 Task: Look for products in the category "Soy Sauces" from Store Brand only.
Action: Mouse moved to (264, 122)
Screenshot: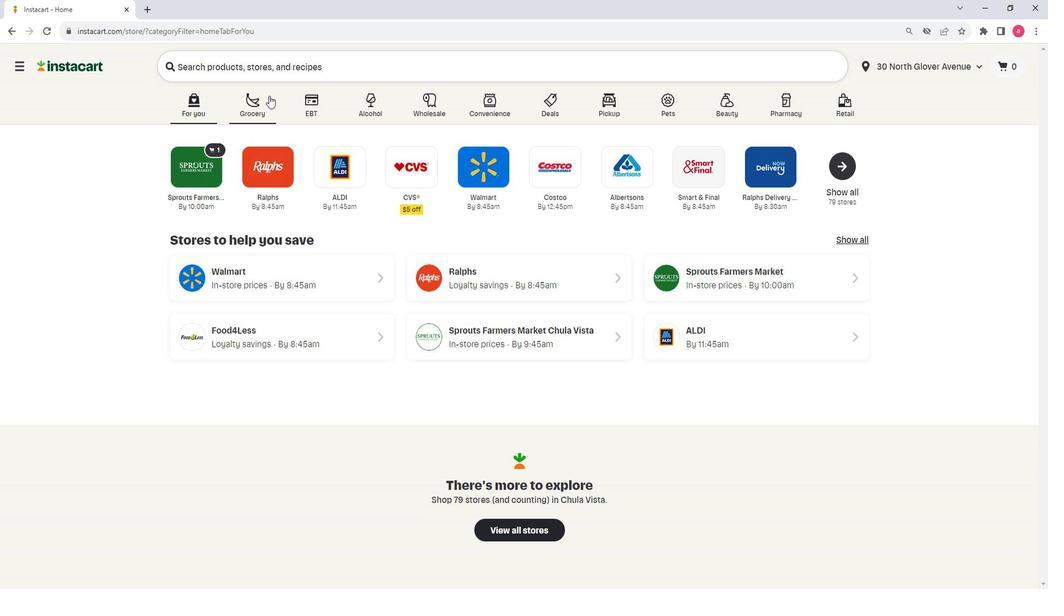 
Action: Mouse pressed left at (264, 122)
Screenshot: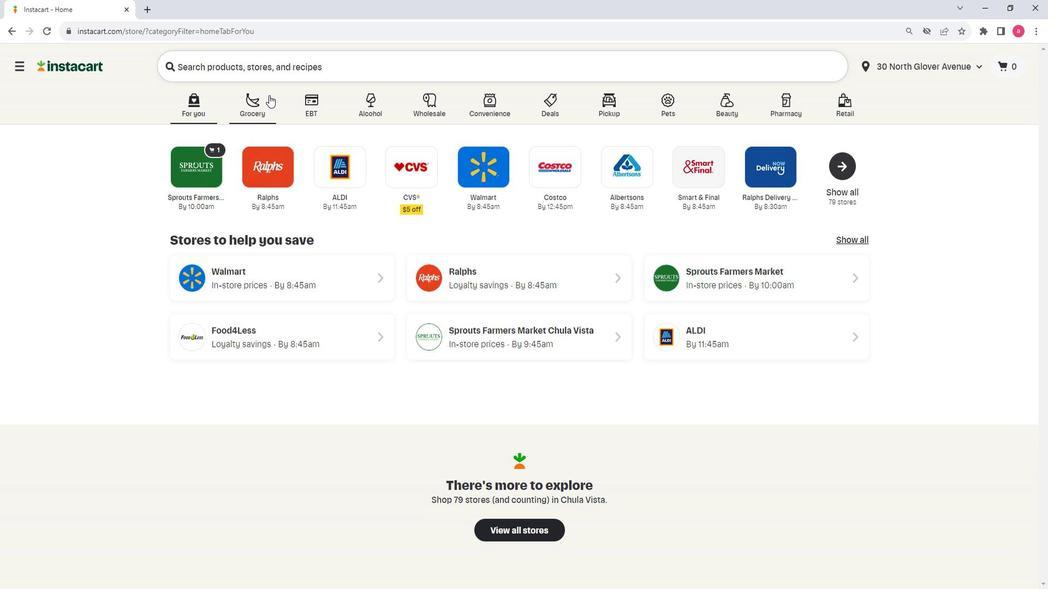 
Action: Mouse moved to (301, 306)
Screenshot: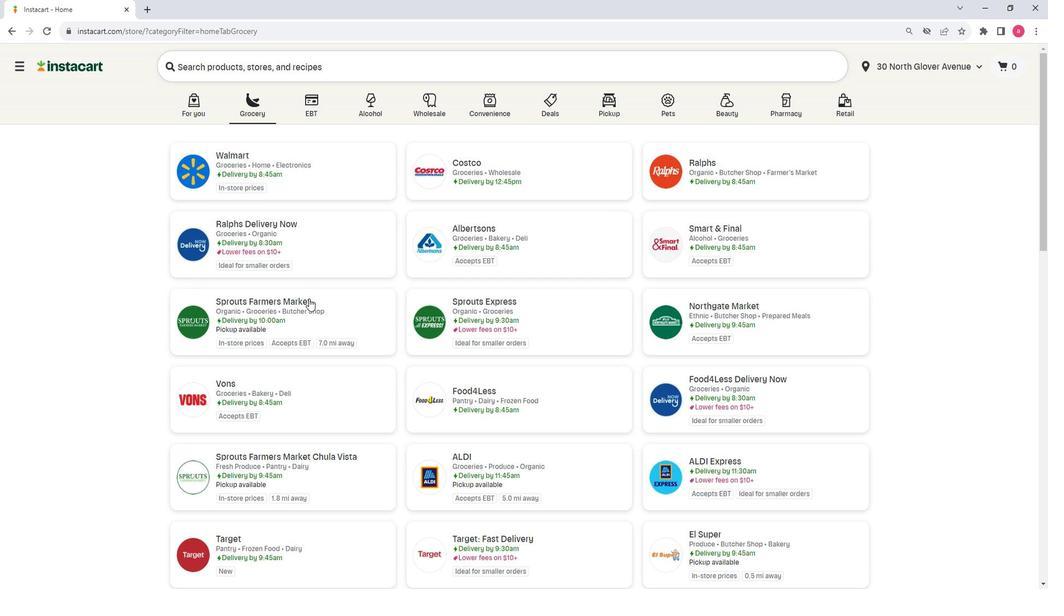 
Action: Mouse pressed left at (301, 306)
Screenshot: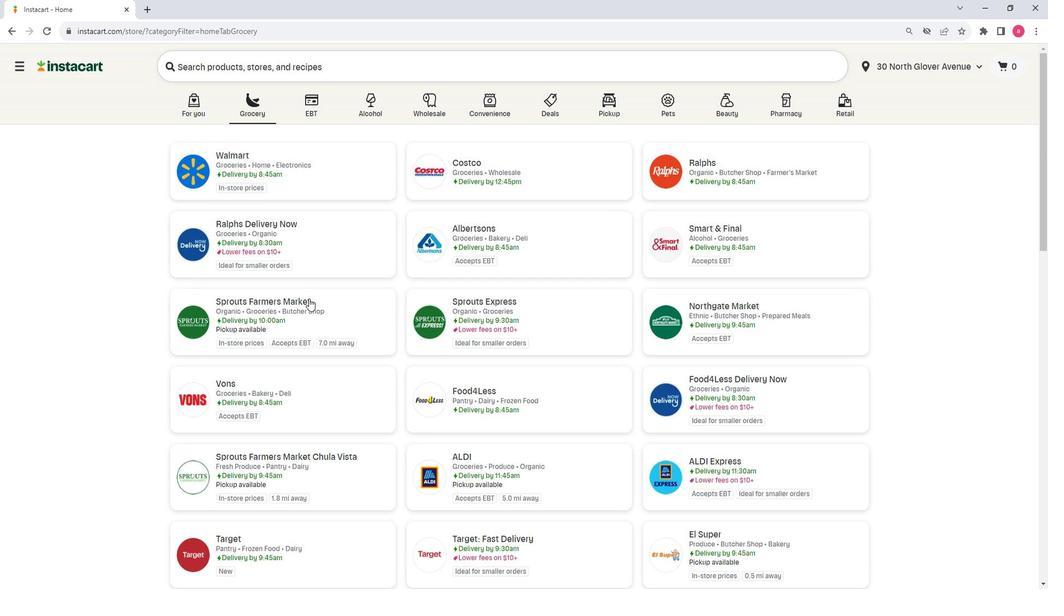 
Action: Mouse moved to (80, 367)
Screenshot: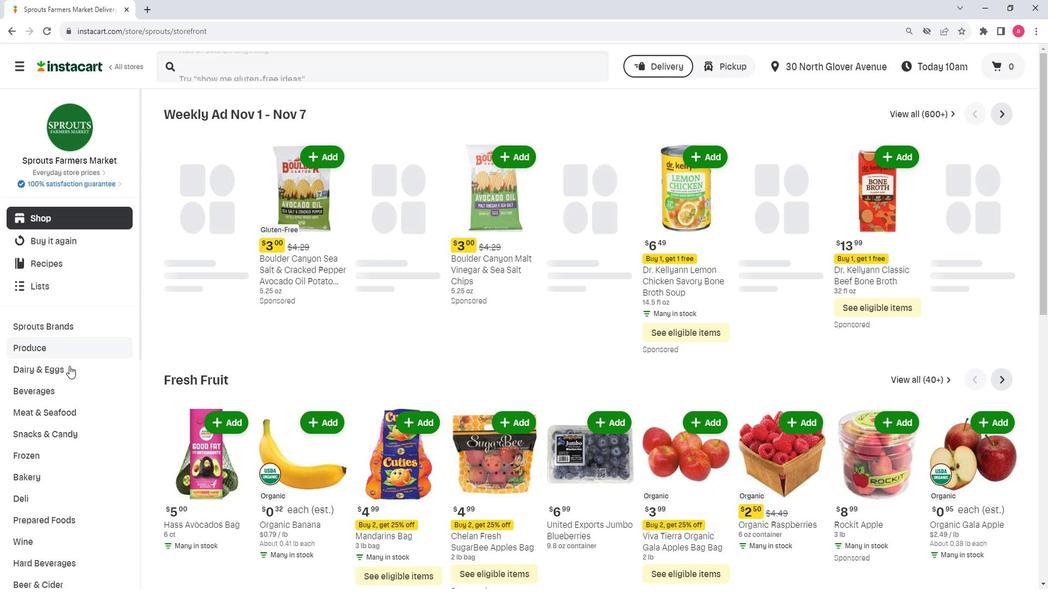 
Action: Mouse scrolled (80, 367) with delta (0, 0)
Screenshot: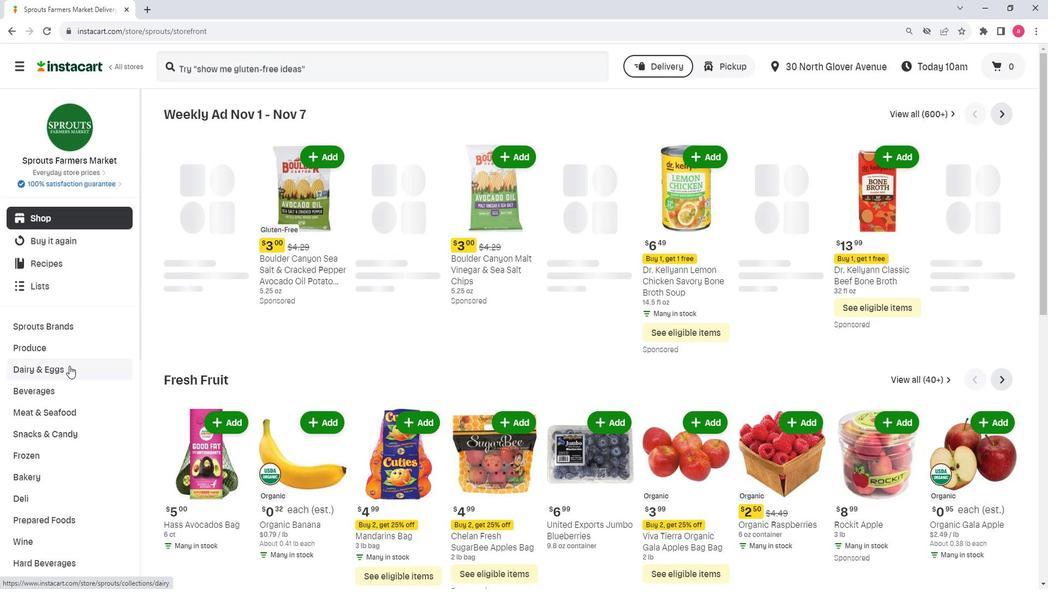 
Action: Mouse scrolled (80, 367) with delta (0, 0)
Screenshot: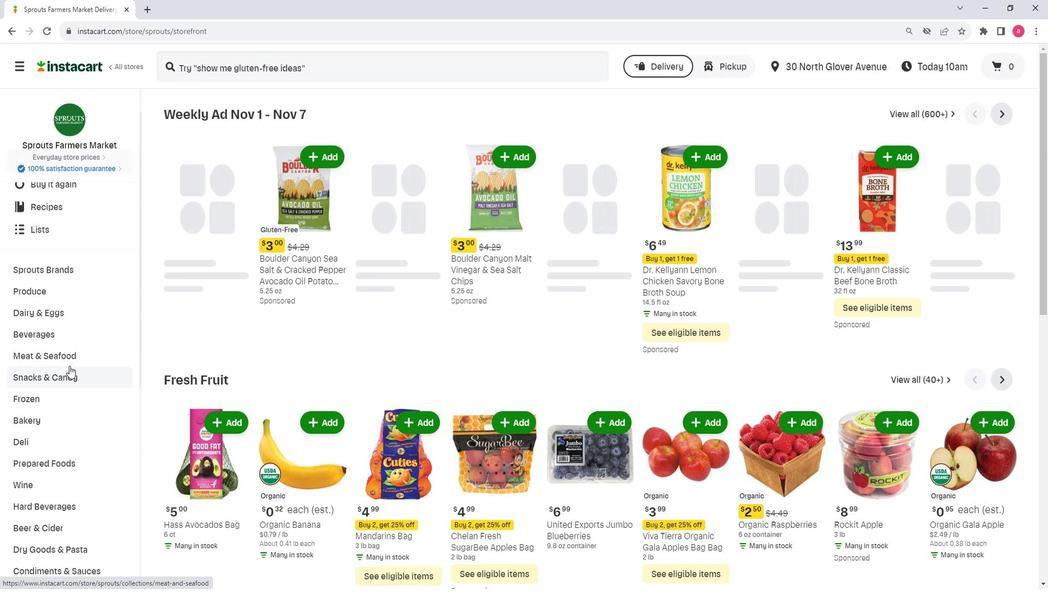 
Action: Mouse moved to (88, 388)
Screenshot: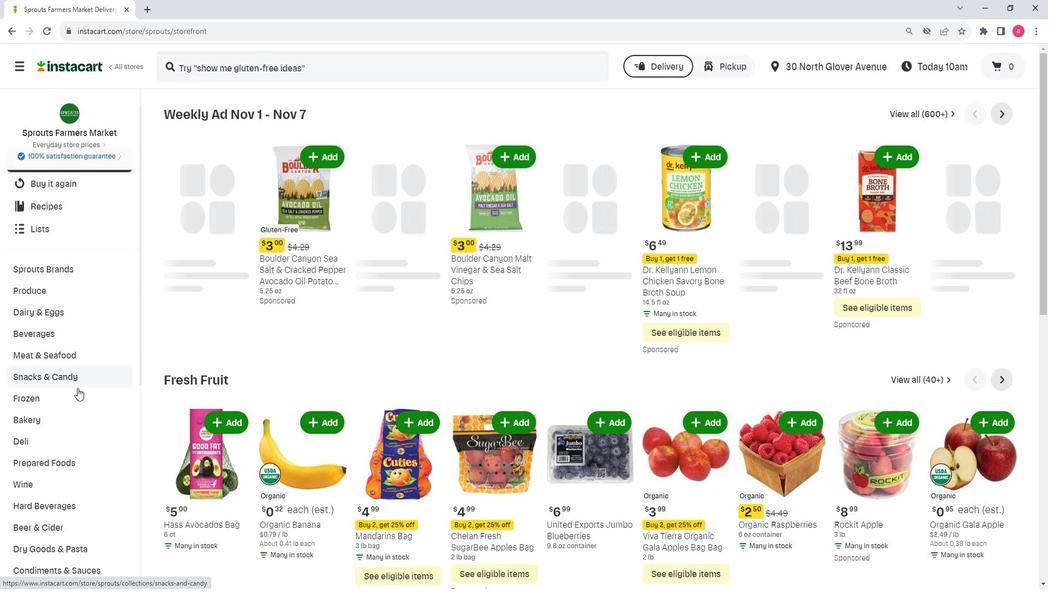 
Action: Mouse scrolled (88, 387) with delta (0, 0)
Screenshot: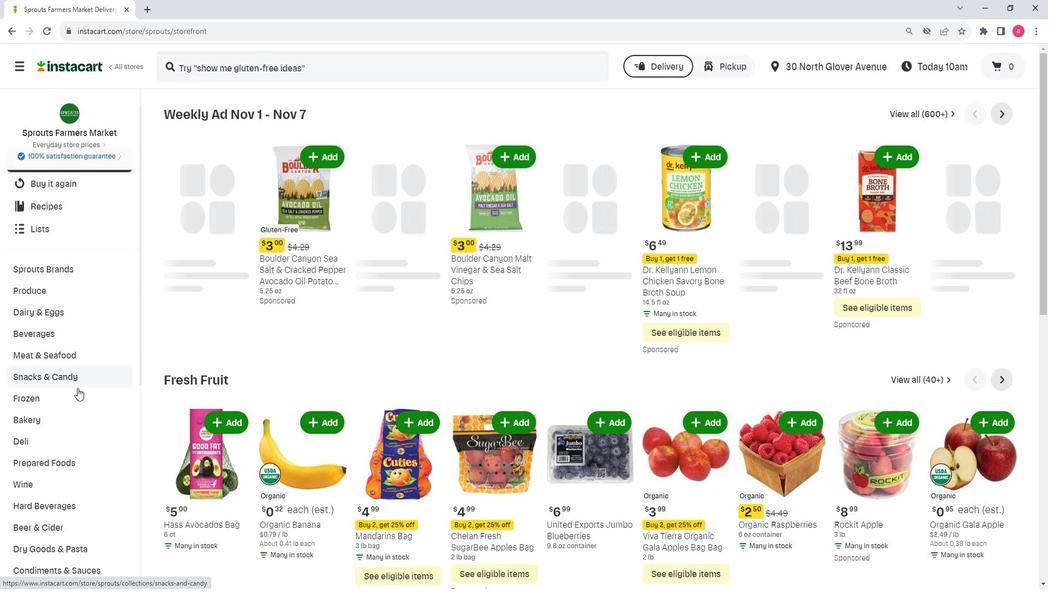
Action: Mouse moved to (88, 388)
Screenshot: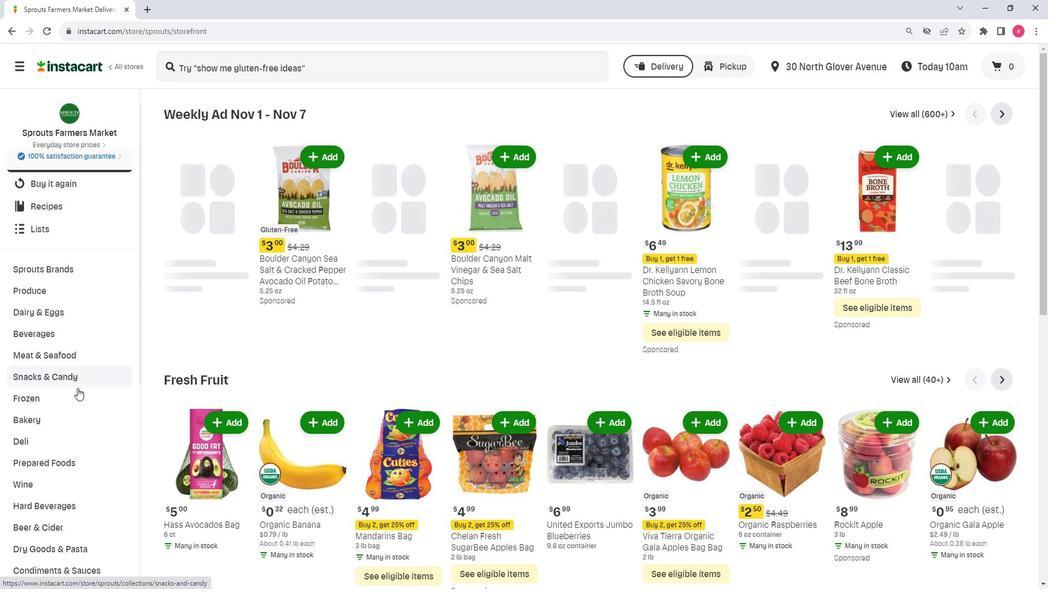 
Action: Mouse scrolled (88, 388) with delta (0, 0)
Screenshot: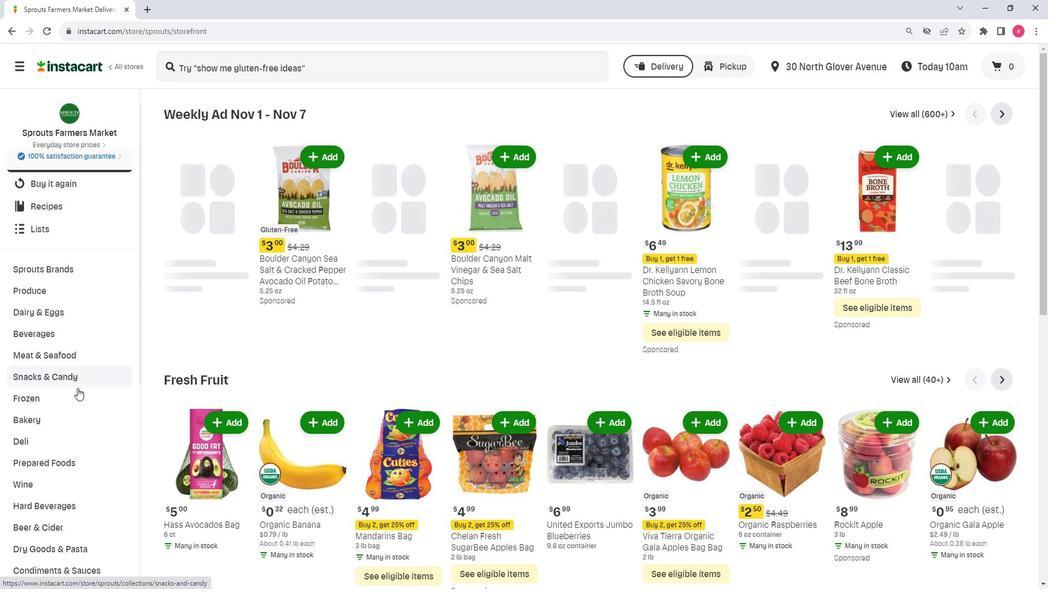 
Action: Mouse scrolled (88, 388) with delta (0, 0)
Screenshot: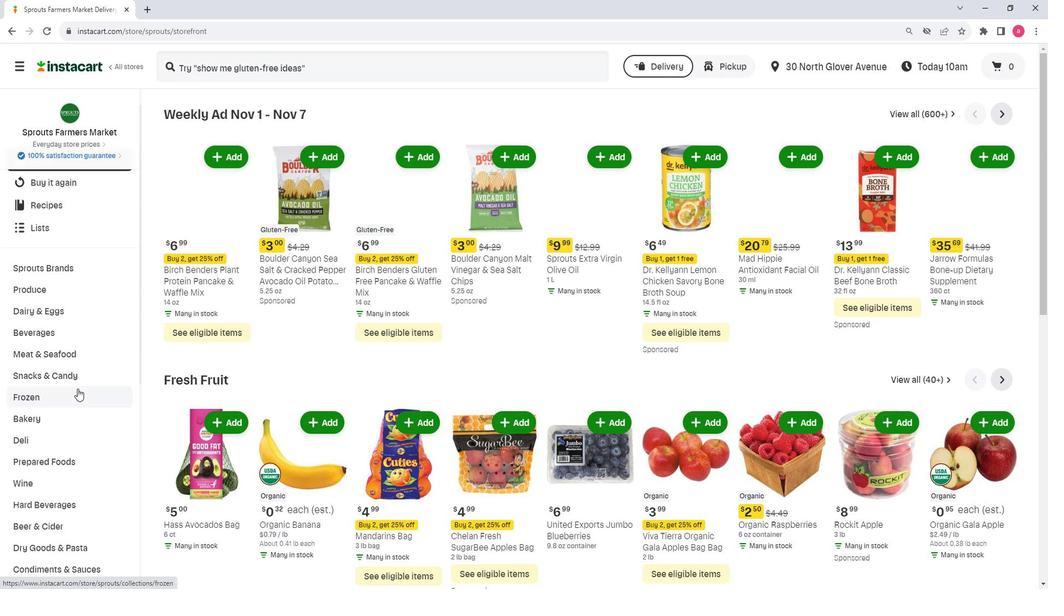 
Action: Mouse moved to (102, 395)
Screenshot: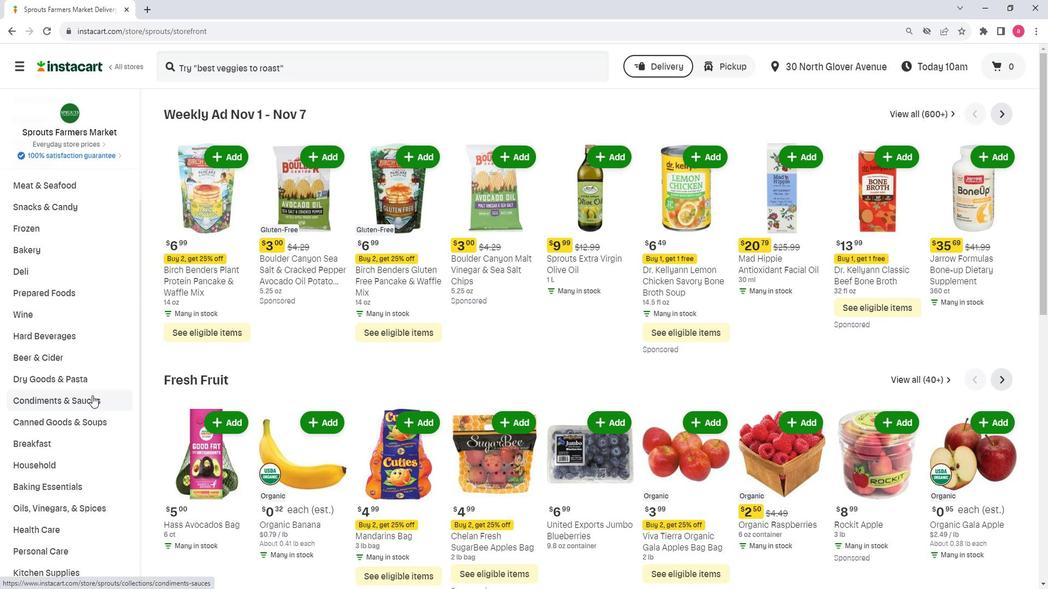 
Action: Mouse pressed left at (102, 395)
Screenshot: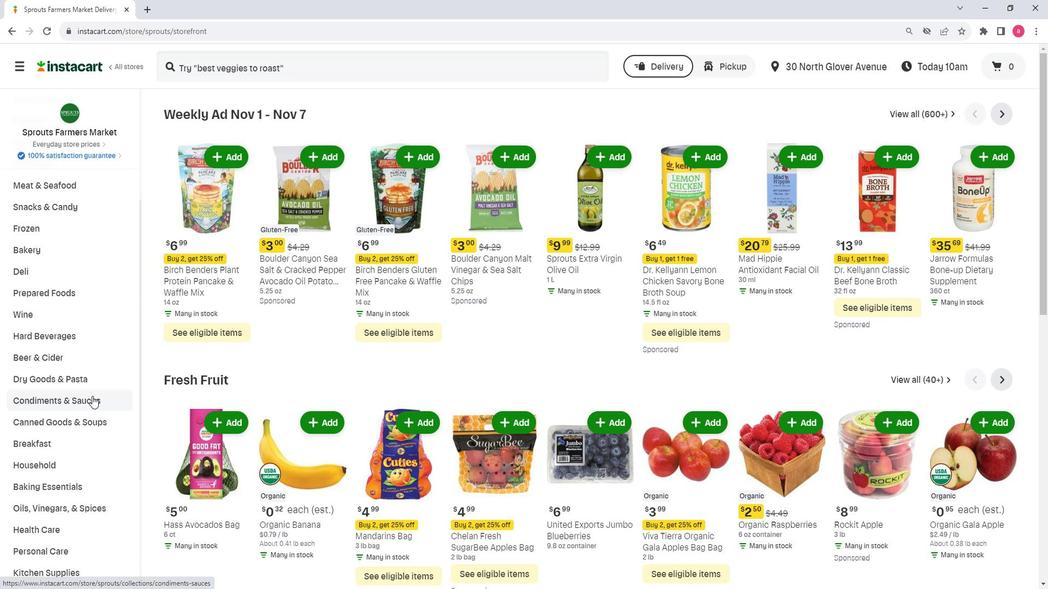 
Action: Mouse moved to (632, 162)
Screenshot: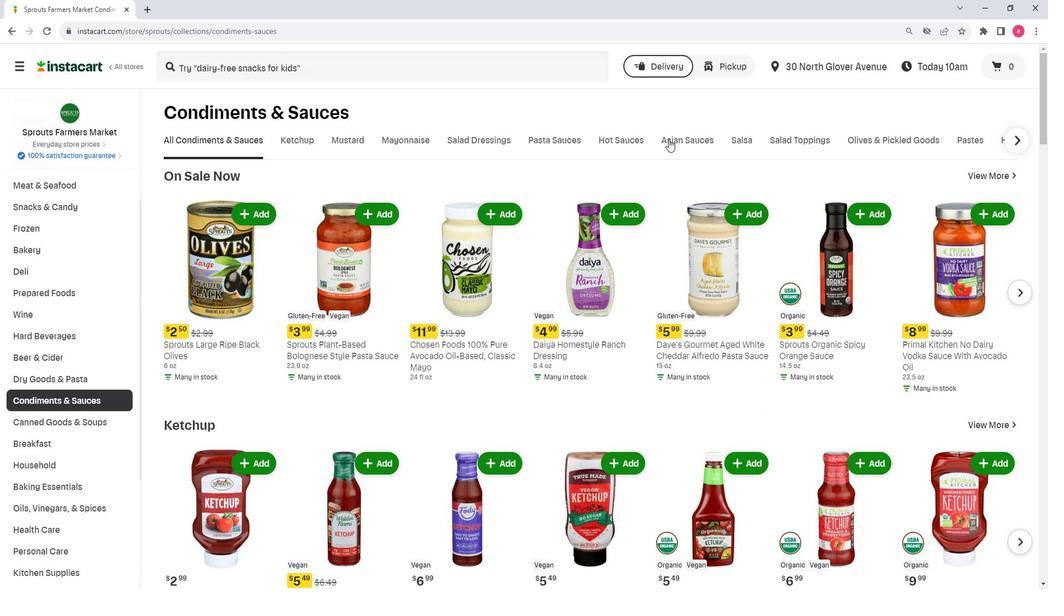 
Action: Mouse pressed left at (632, 162)
Screenshot: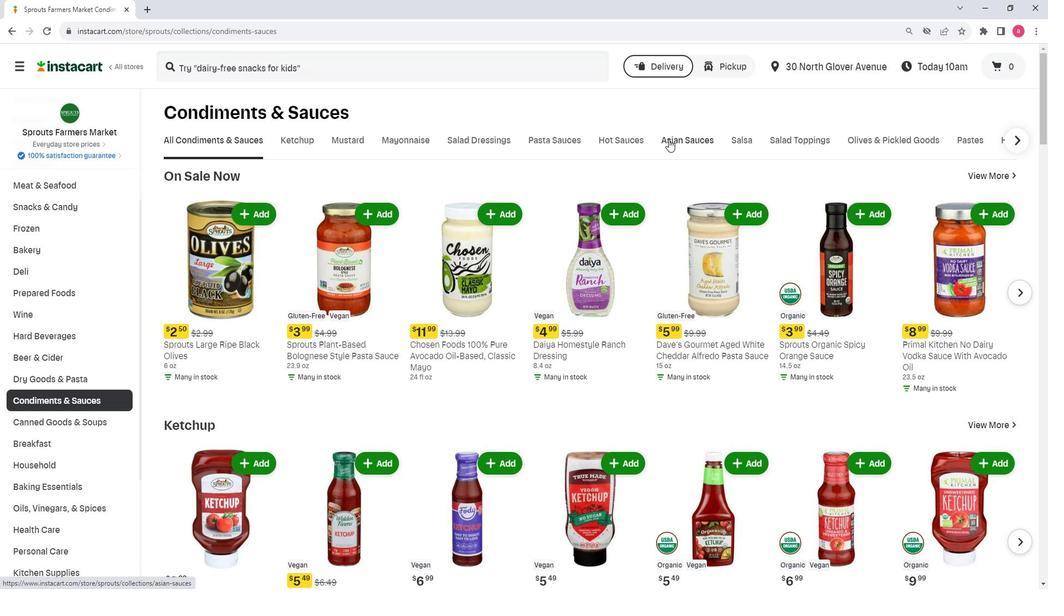 
Action: Mouse moved to (241, 206)
Screenshot: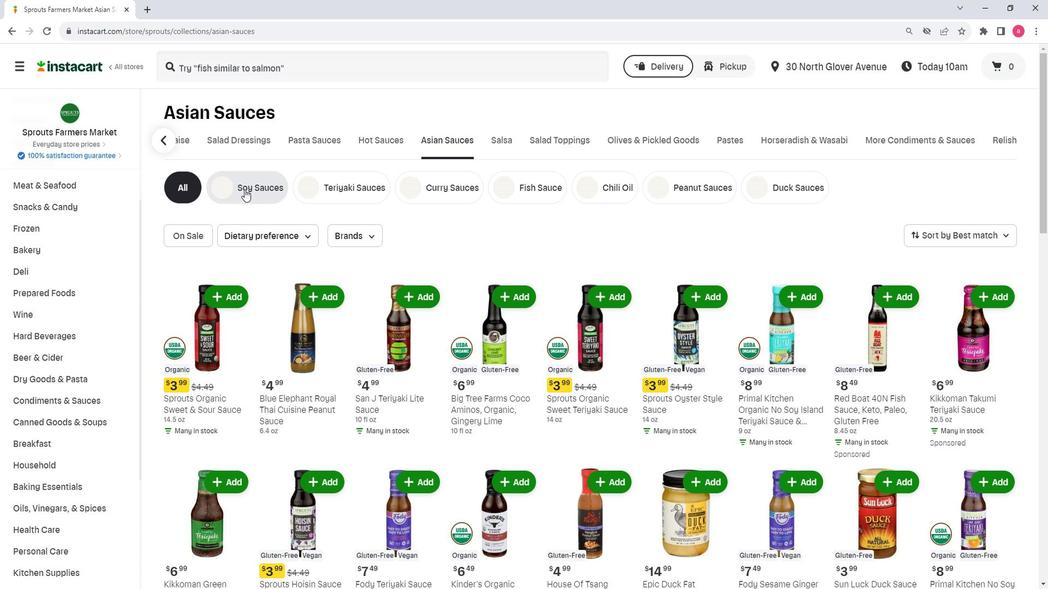 
Action: Mouse pressed left at (241, 206)
Screenshot: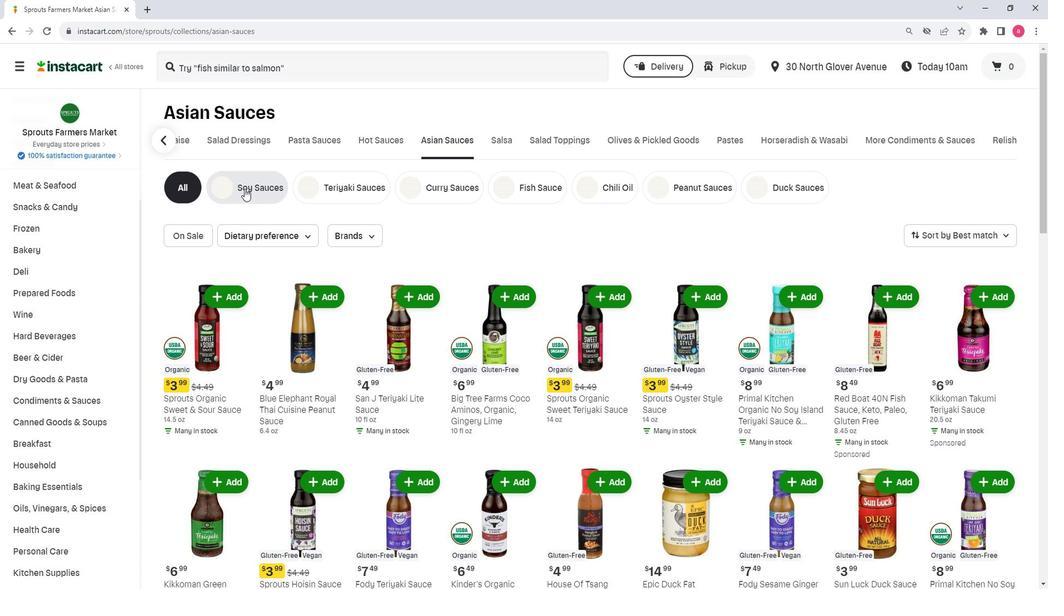 
Action: Mouse moved to (294, 252)
Screenshot: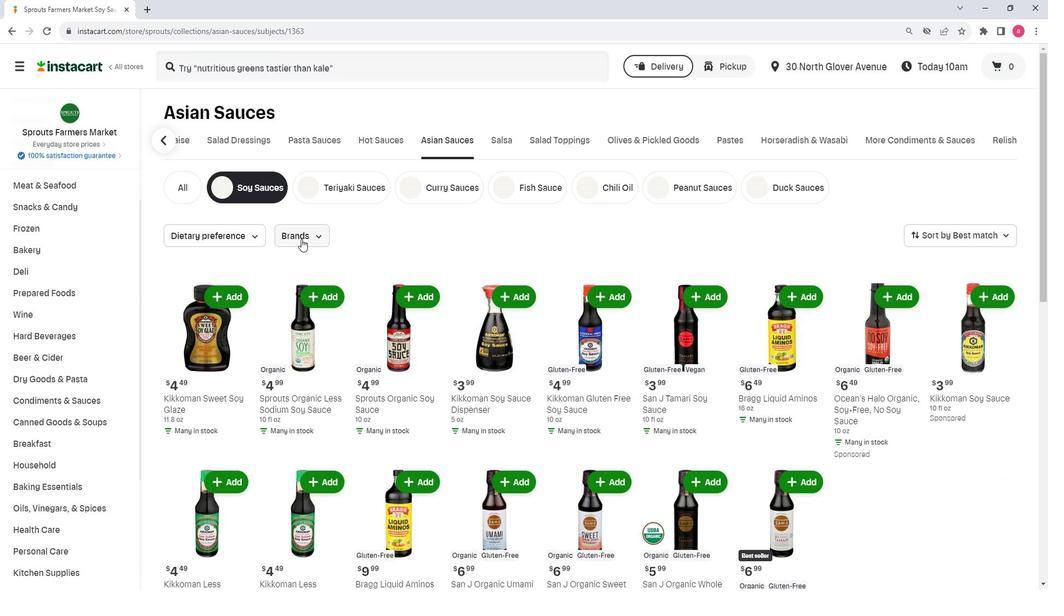 
Action: Mouse pressed left at (294, 252)
Screenshot: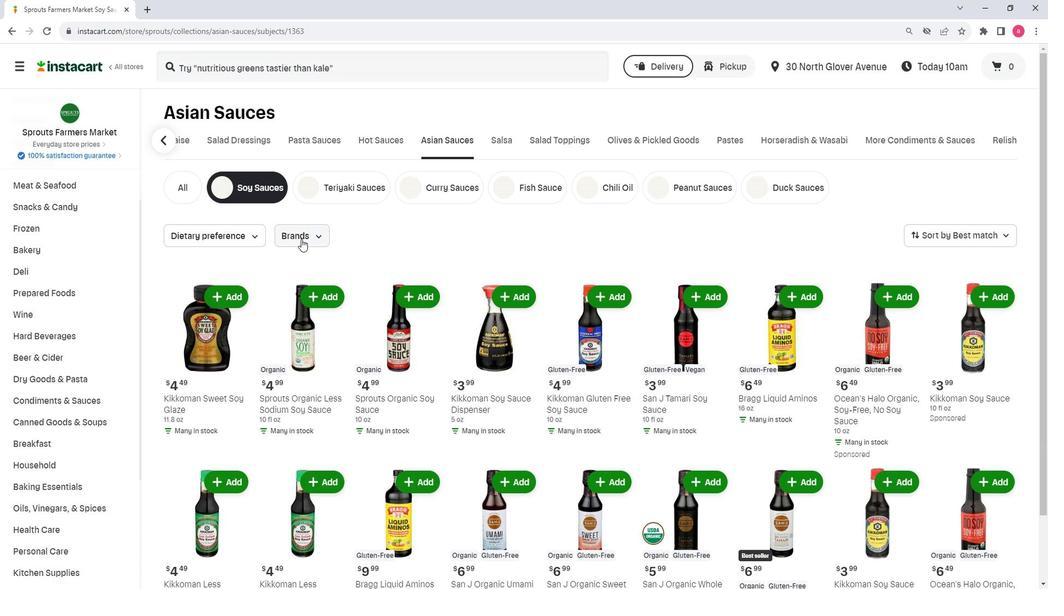 
Action: Mouse moved to (304, 279)
Screenshot: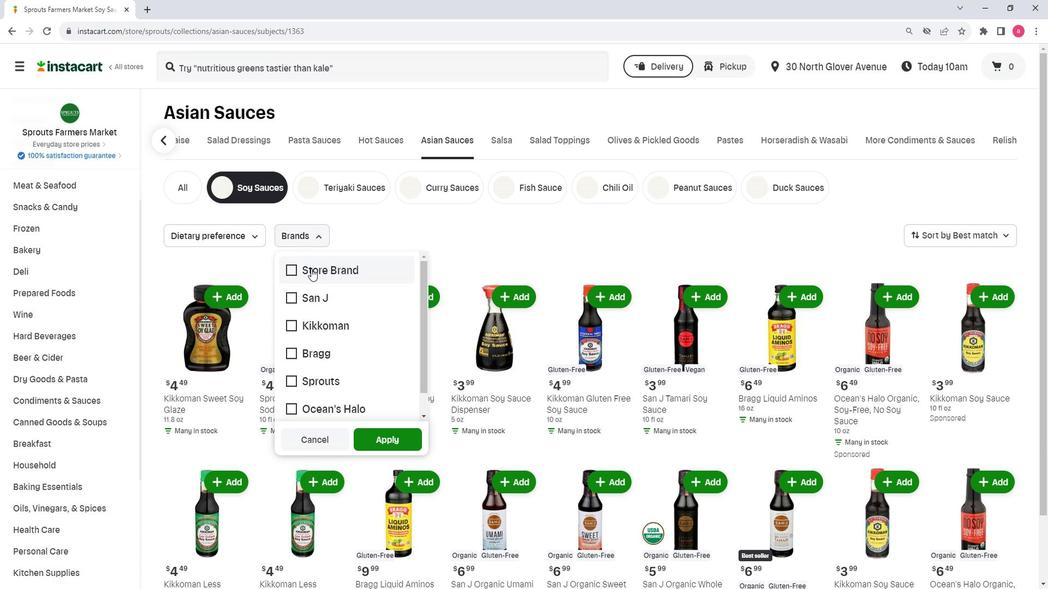 
Action: Mouse pressed left at (304, 279)
Screenshot: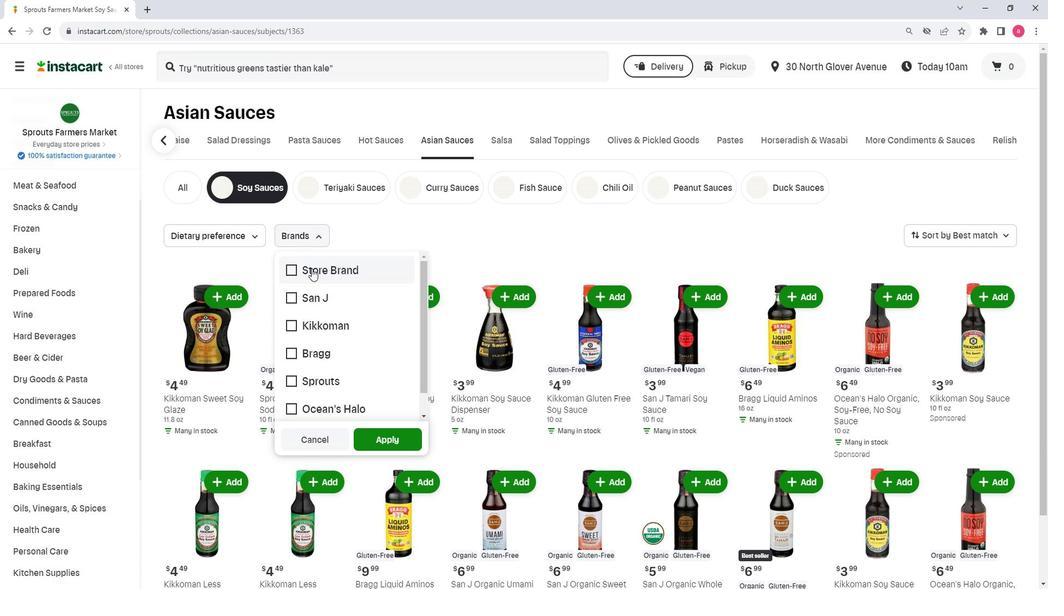 
Action: Mouse moved to (374, 438)
Screenshot: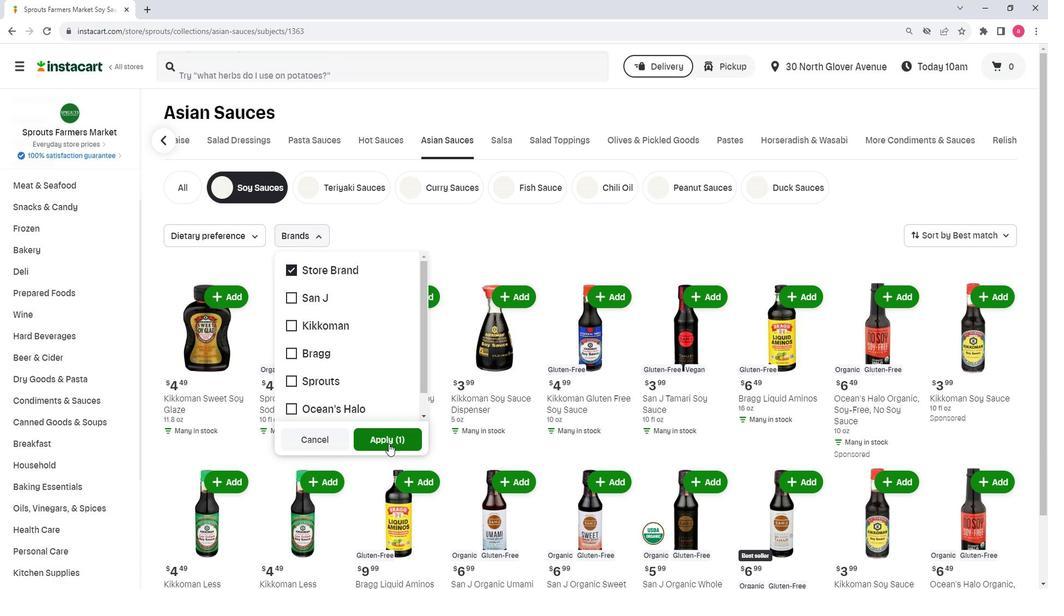 
Action: Mouse pressed left at (374, 438)
Screenshot: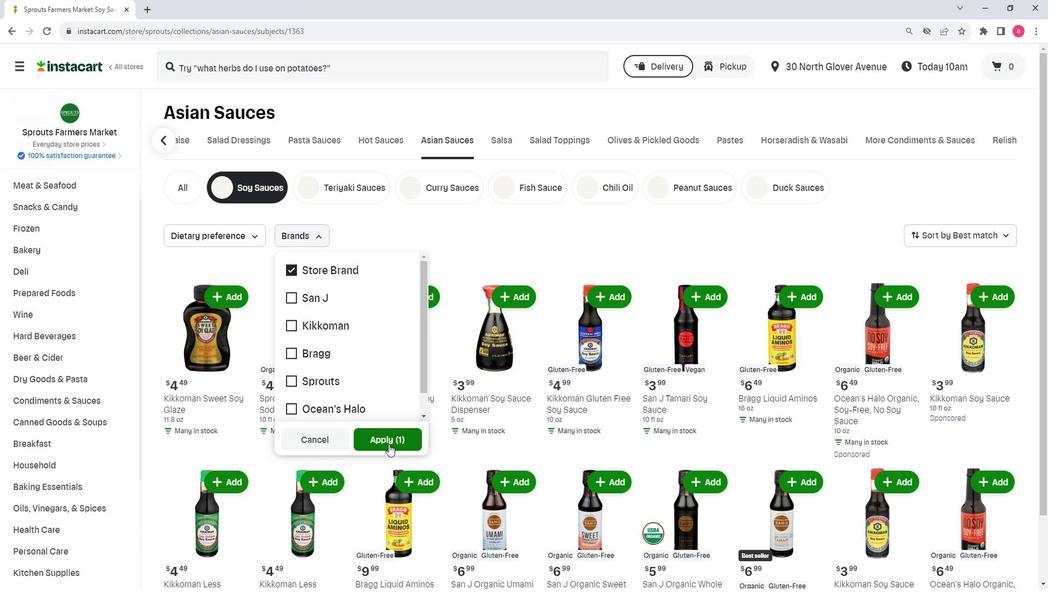 
Action: Mouse moved to (453, 285)
Screenshot: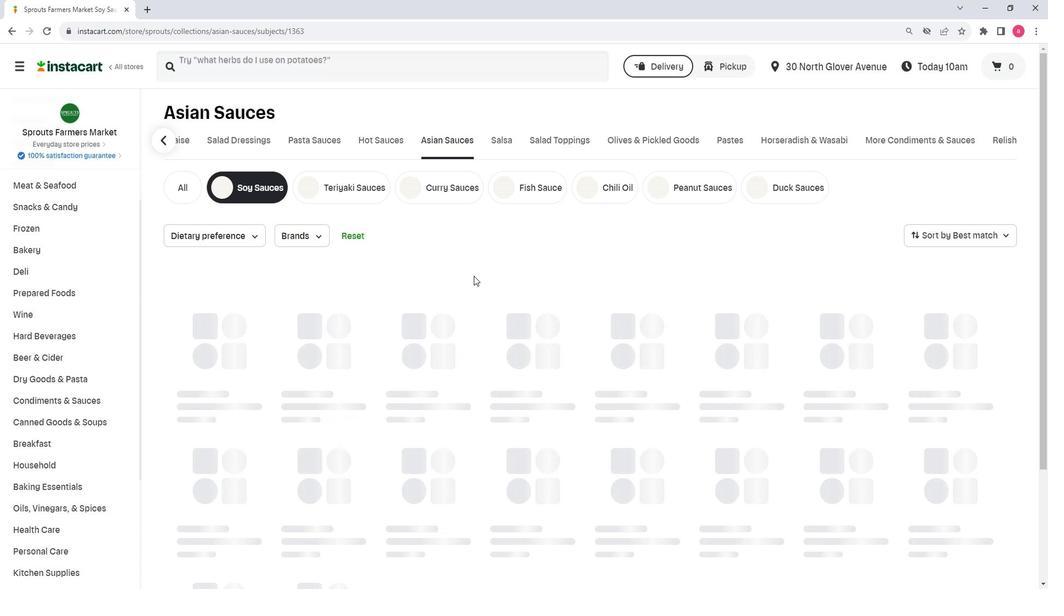 
